 Task: Add a field from the Popular template Priority a blank project AgileHarbor
Action: Mouse moved to (71, 400)
Screenshot: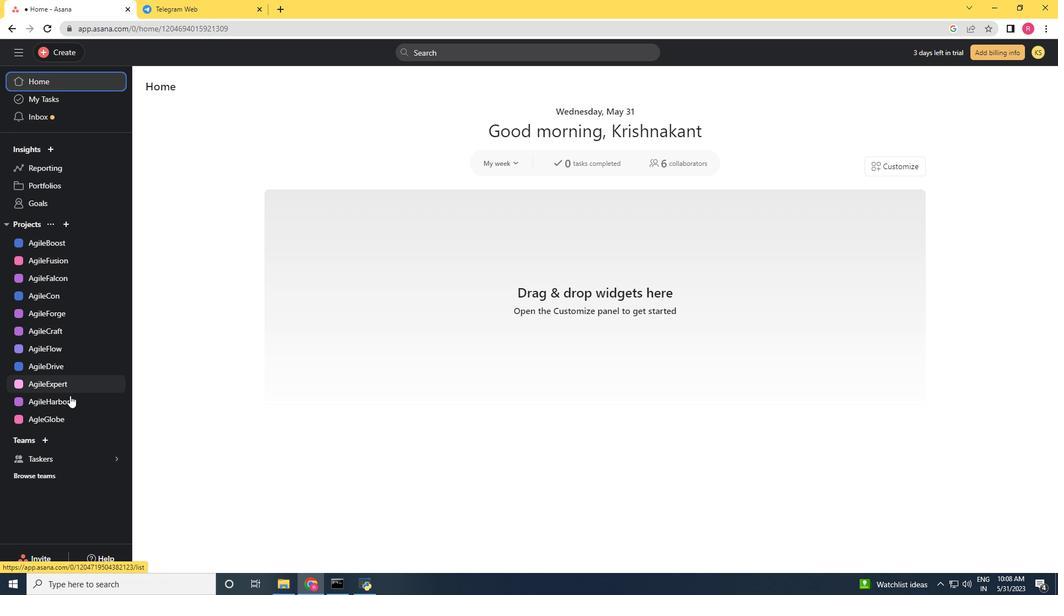 
Action: Mouse pressed left at (71, 400)
Screenshot: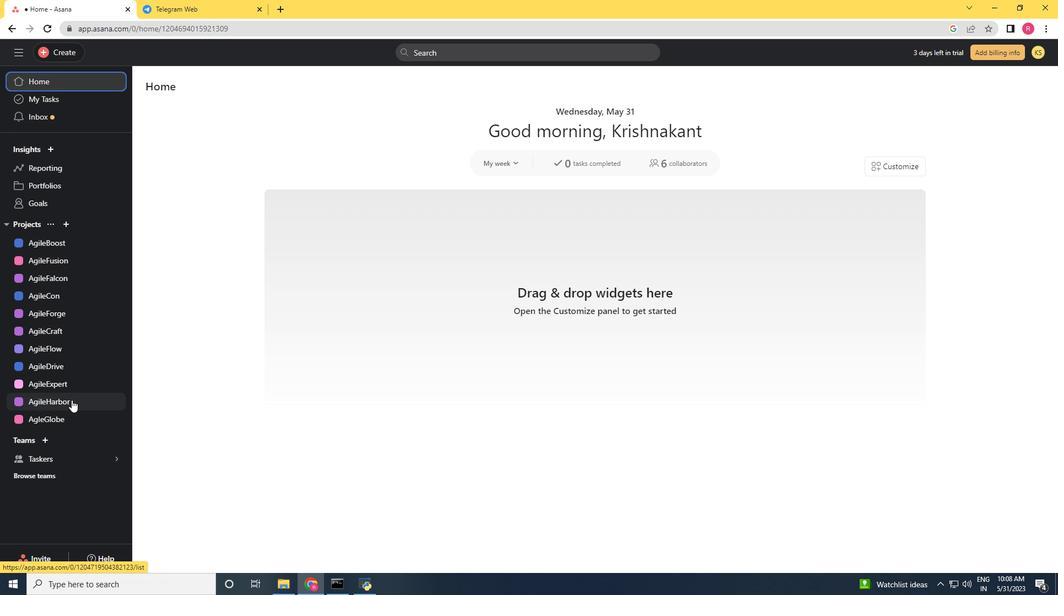 
Action: Mouse moved to (1027, 95)
Screenshot: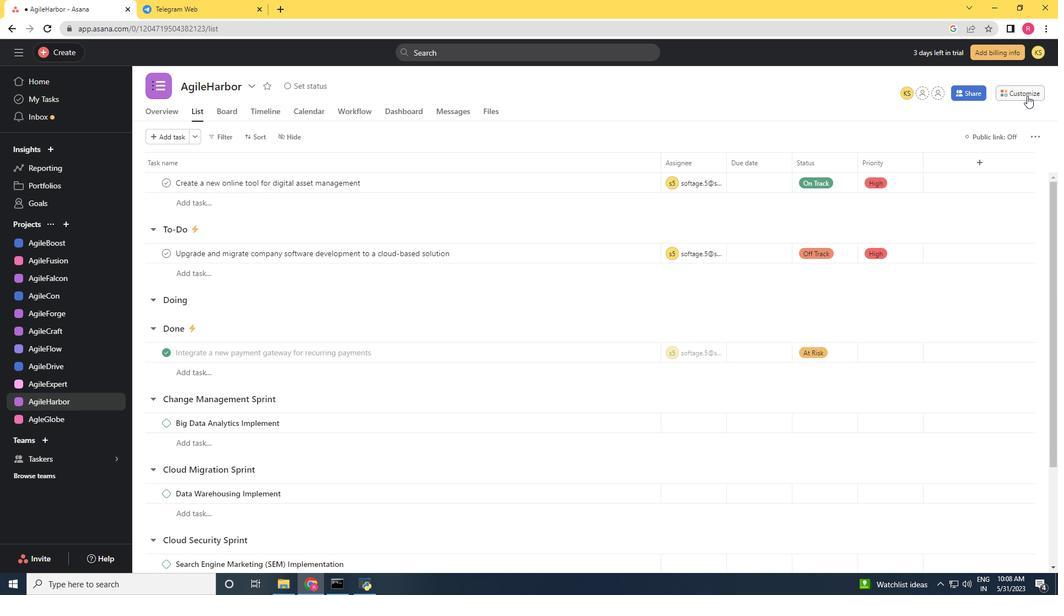 
Action: Mouse pressed left at (1027, 95)
Screenshot: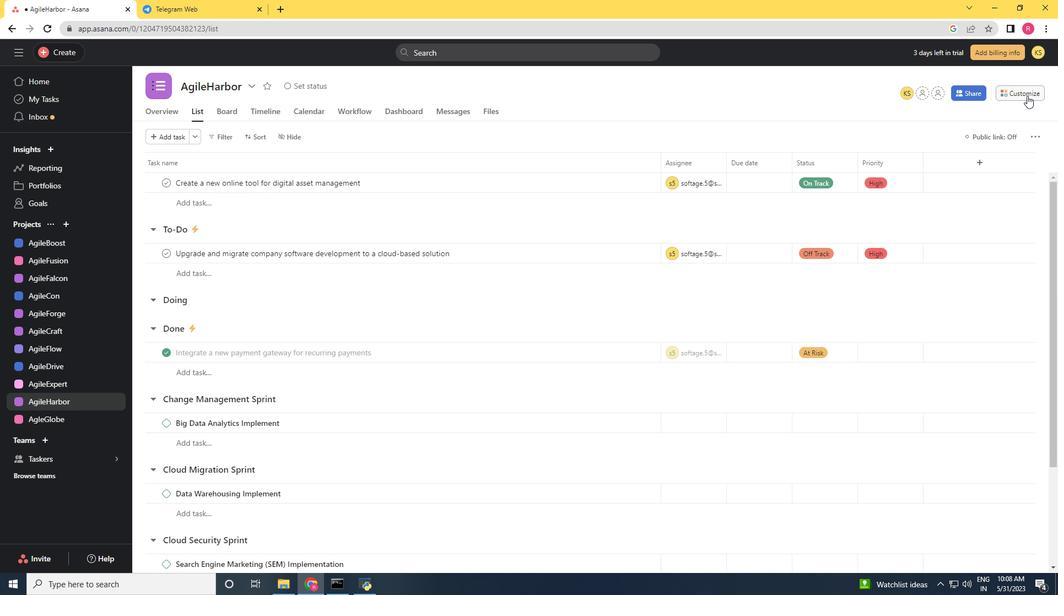 
Action: Mouse moved to (935, 219)
Screenshot: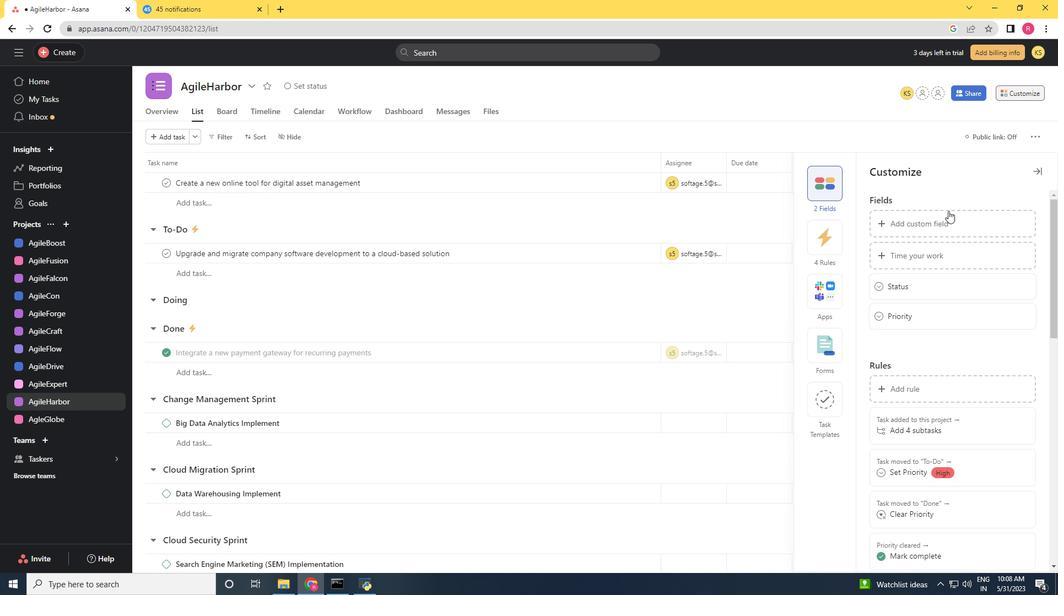 
Action: Mouse pressed left at (935, 219)
Screenshot: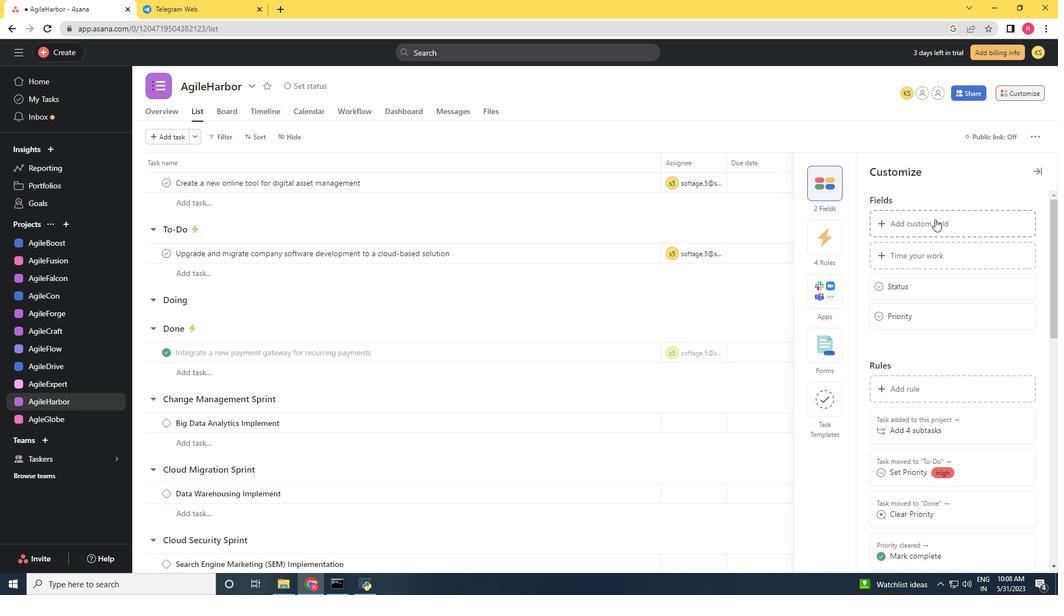 
Action: Mouse moved to (919, 221)
Screenshot: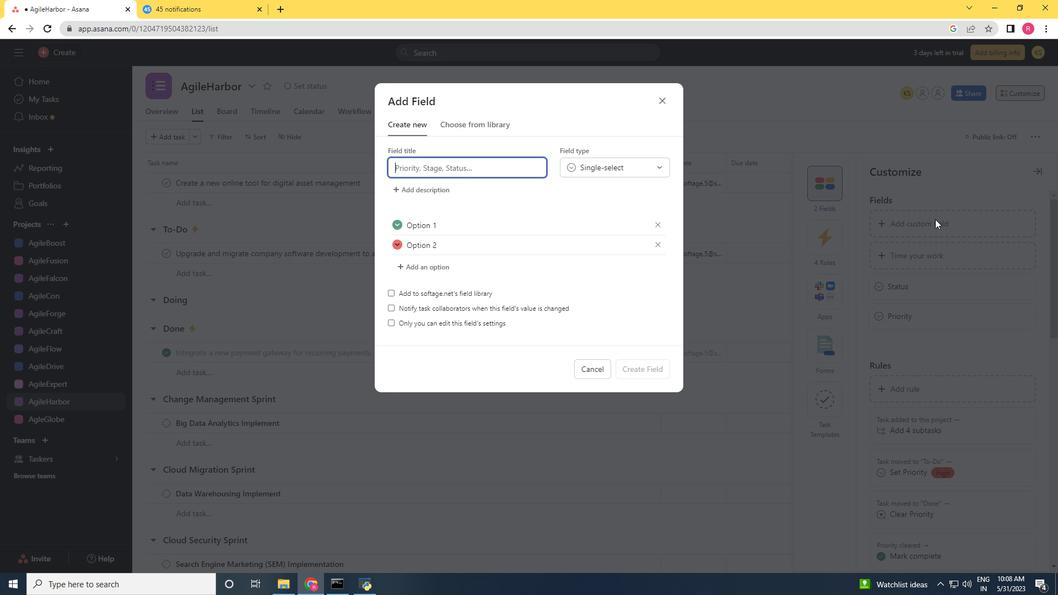 
Action: Key pressed <Key.shift>Priority
Screenshot: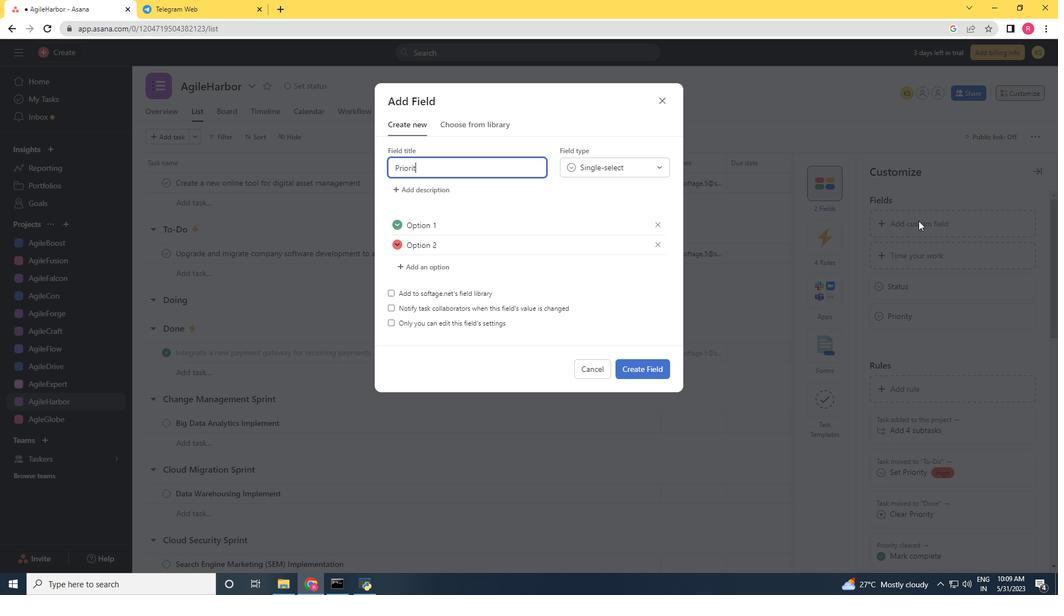 
Action: Mouse moved to (628, 167)
Screenshot: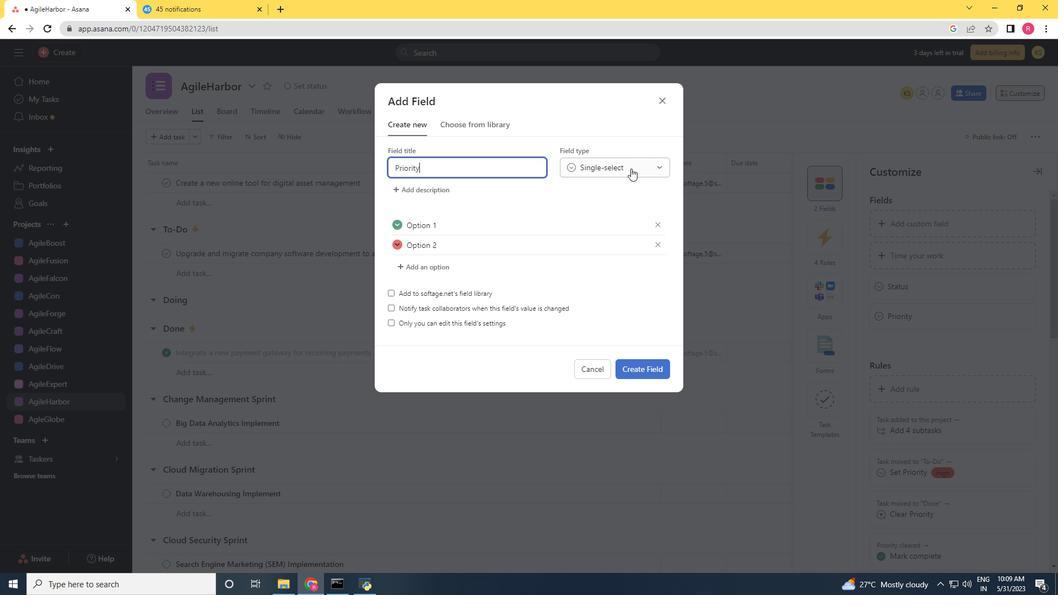 
Action: Mouse pressed left at (628, 167)
Screenshot: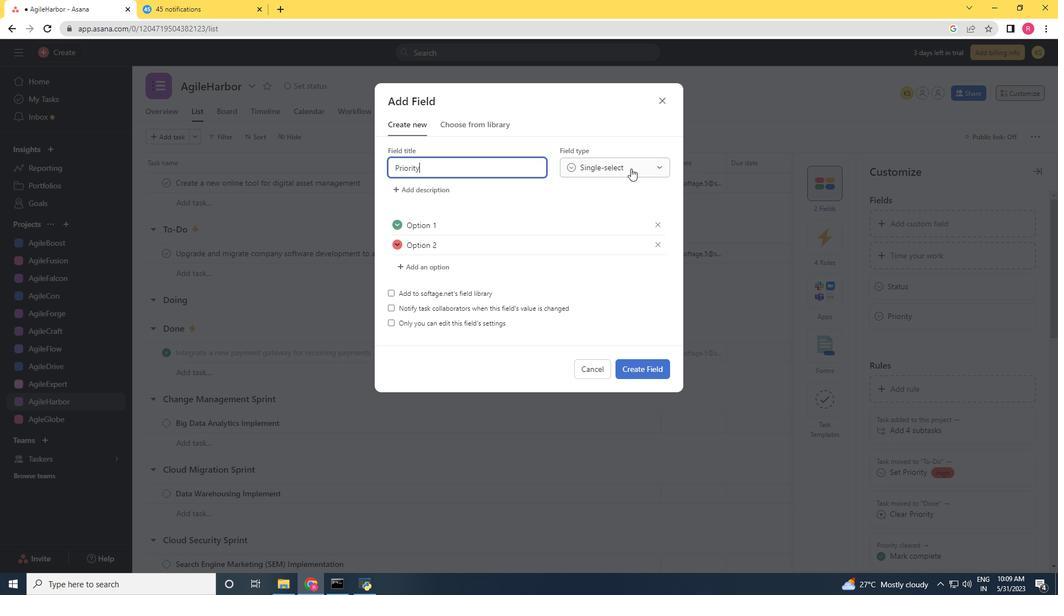 
Action: Mouse moved to (647, 170)
Screenshot: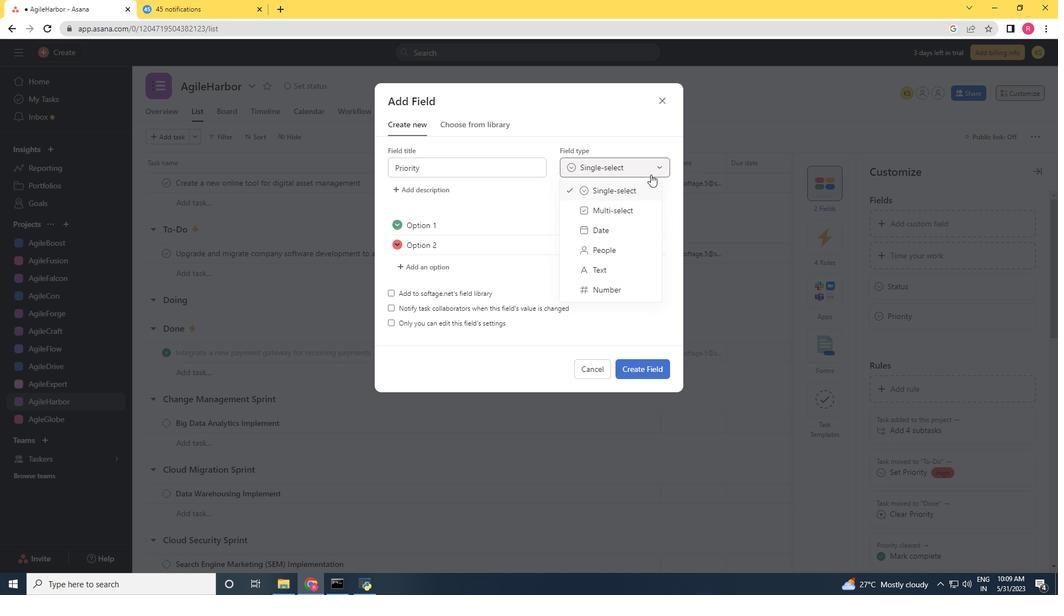
Action: Mouse pressed left at (647, 170)
Screenshot: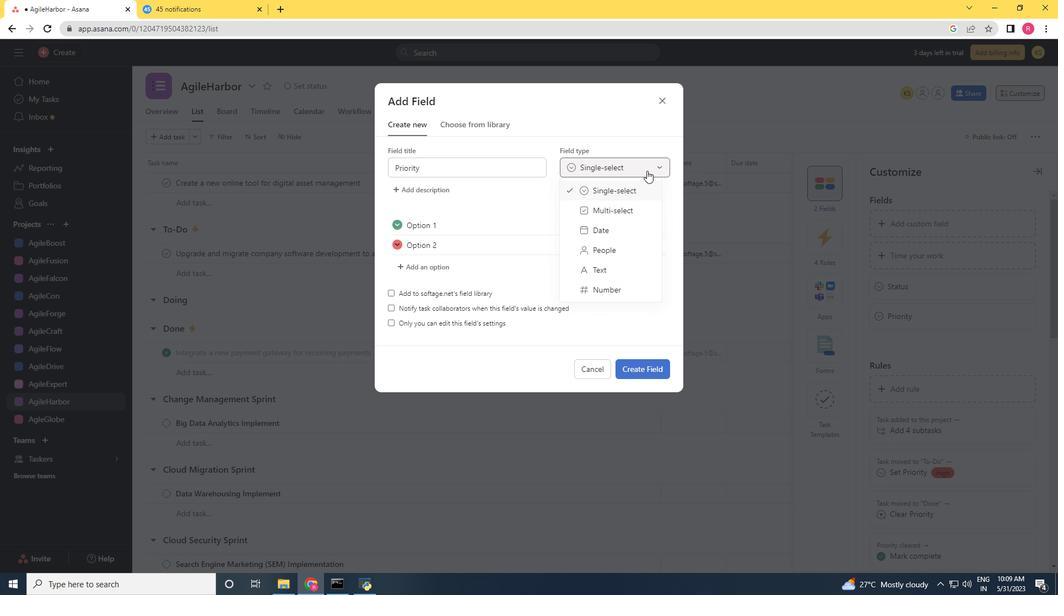 
Action: Mouse moved to (481, 132)
Screenshot: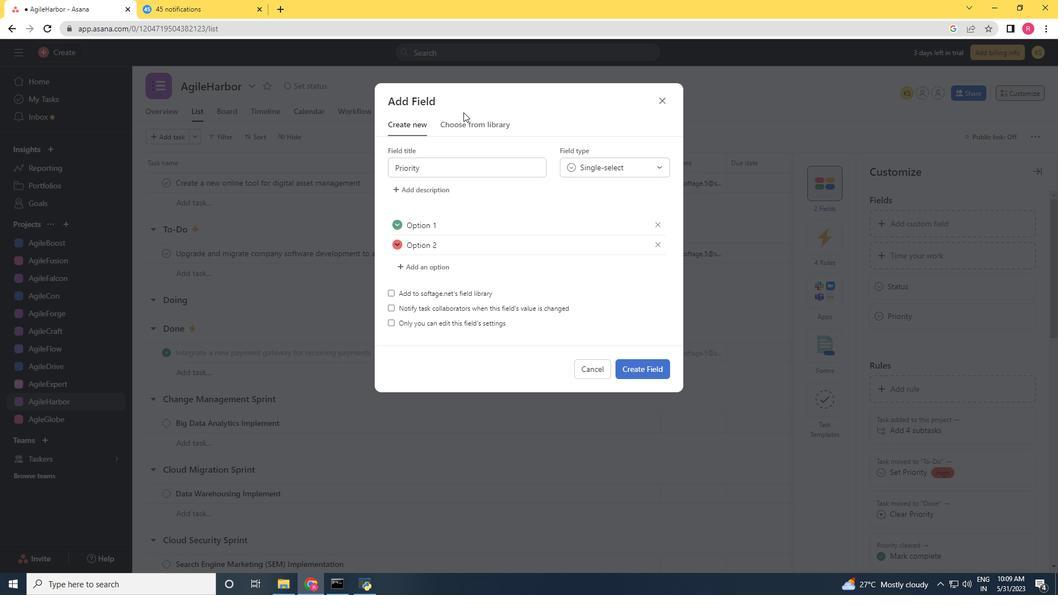 
Action: Mouse pressed left at (481, 132)
Screenshot: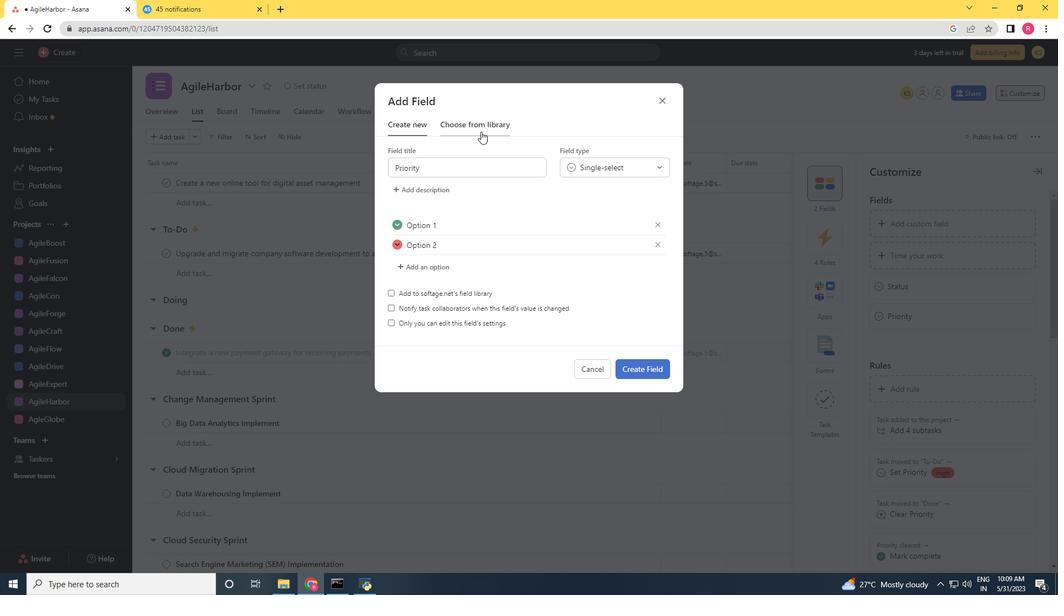 
Action: Mouse moved to (405, 135)
Screenshot: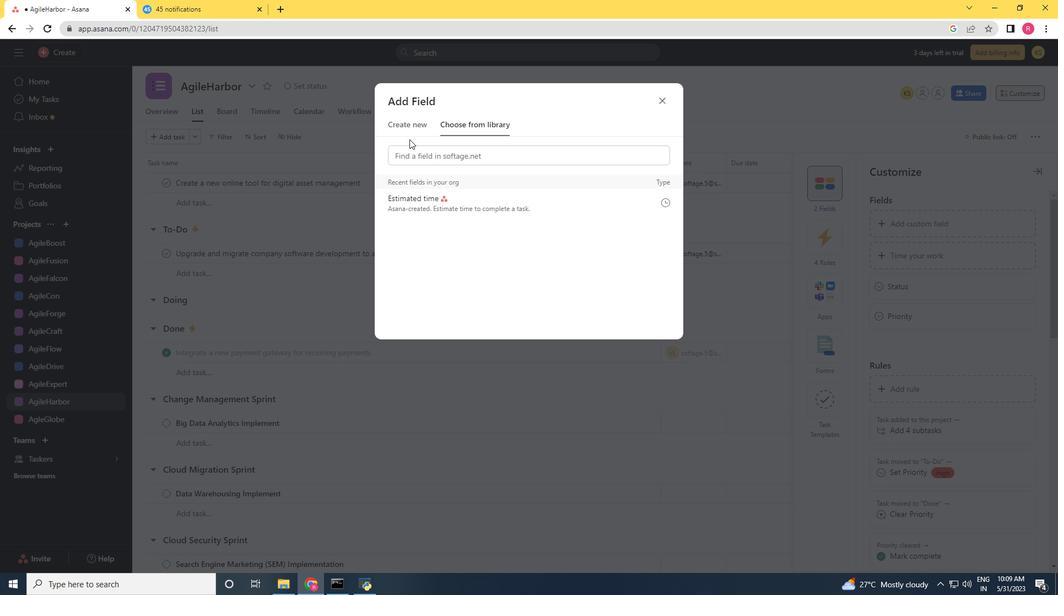 
Action: Mouse pressed left at (405, 135)
Screenshot: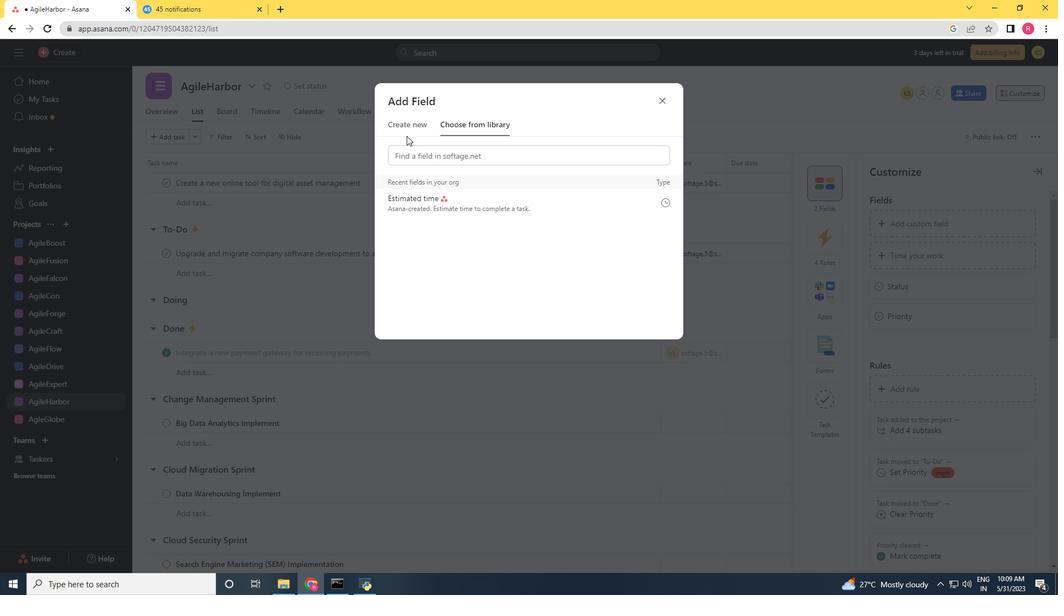 
Action: Mouse moved to (635, 371)
Screenshot: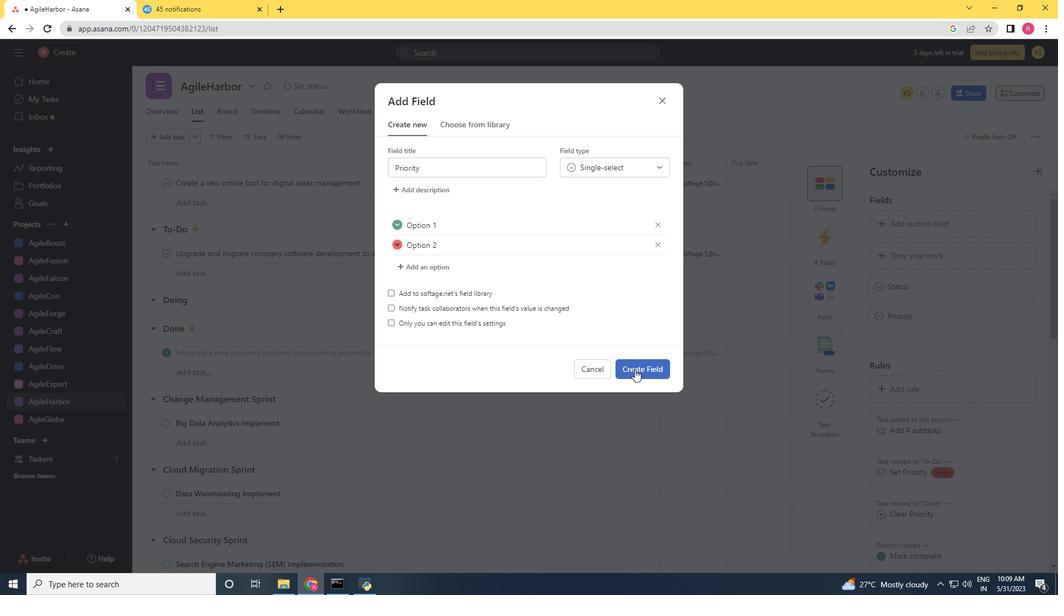 
Action: Mouse pressed left at (635, 371)
Screenshot: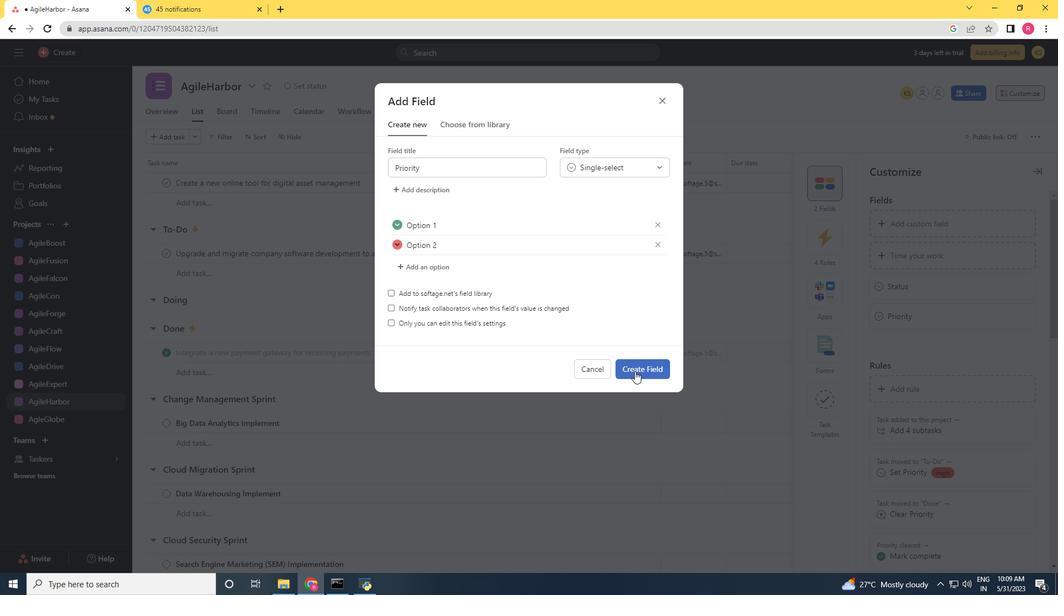 
